 Task: Use the formula "MROUND" in spreadsheet "Project portfolio".
Action: Mouse moved to (713, 204)
Screenshot: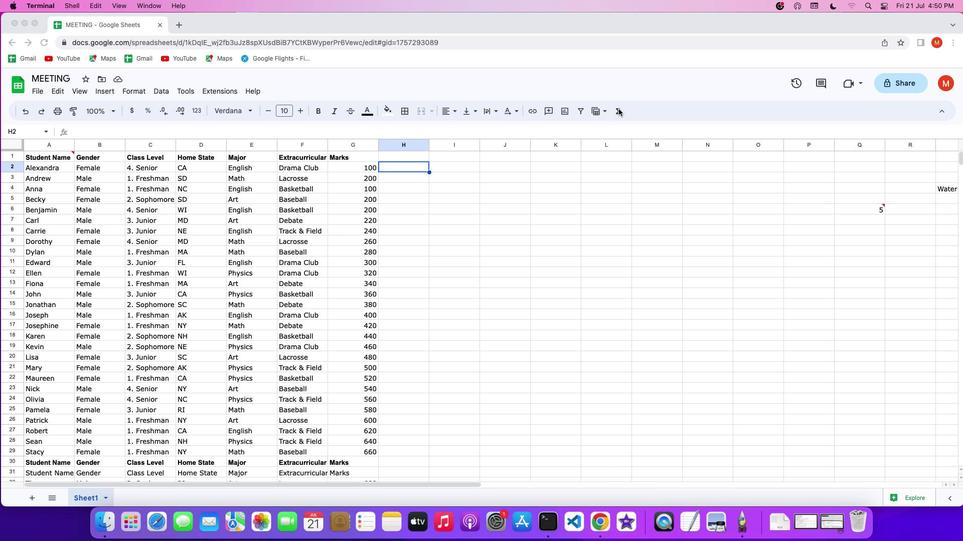 
Action: Mouse pressed left at (713, 204)
Screenshot: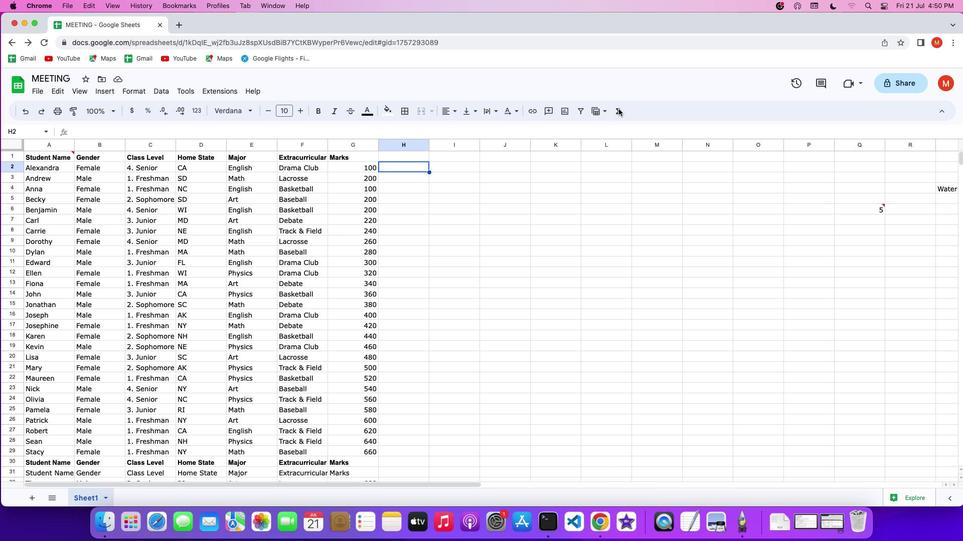
Action: Mouse moved to (712, 204)
Screenshot: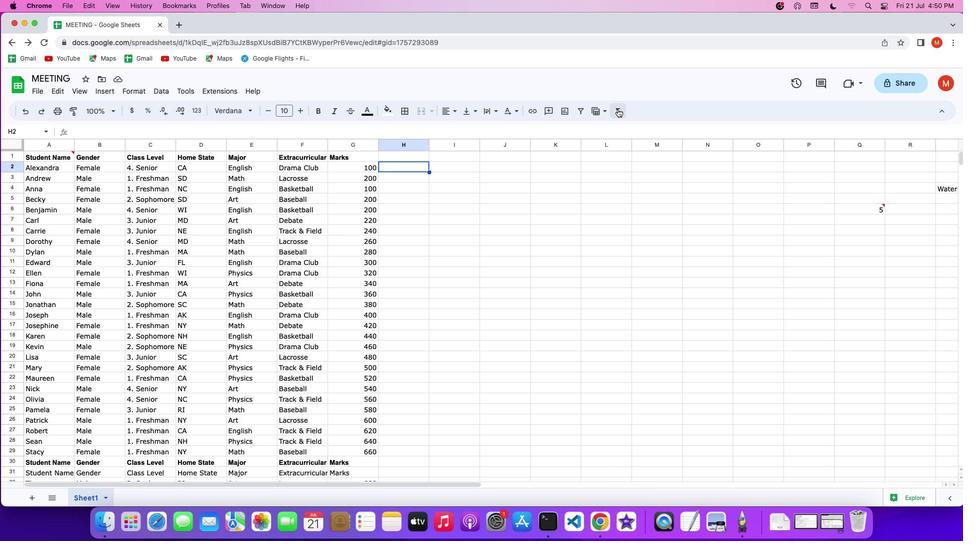 
Action: Mouse pressed left at (712, 204)
Screenshot: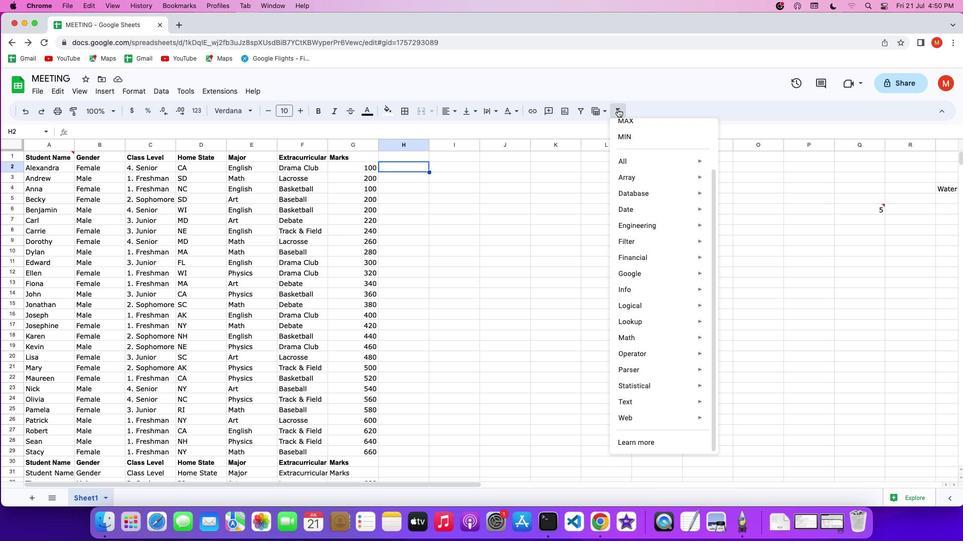 
Action: Mouse moved to (833, 373)
Screenshot: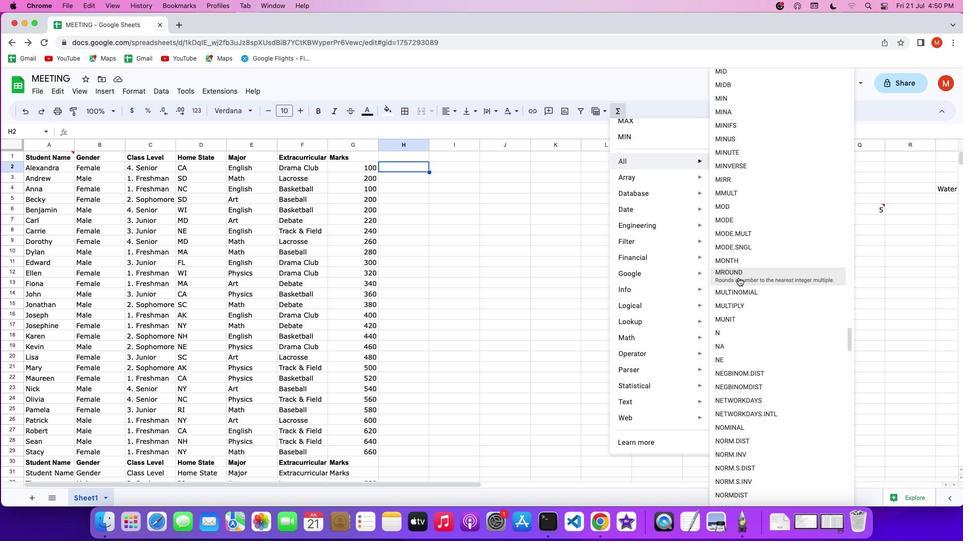 
Action: Mouse pressed left at (833, 373)
Screenshot: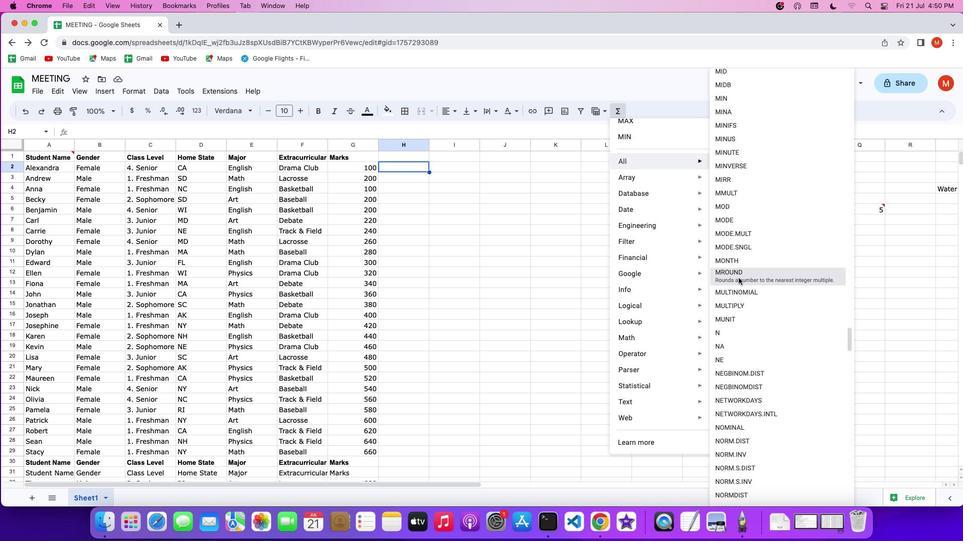 
Action: Mouse moved to (824, 371)
Screenshot: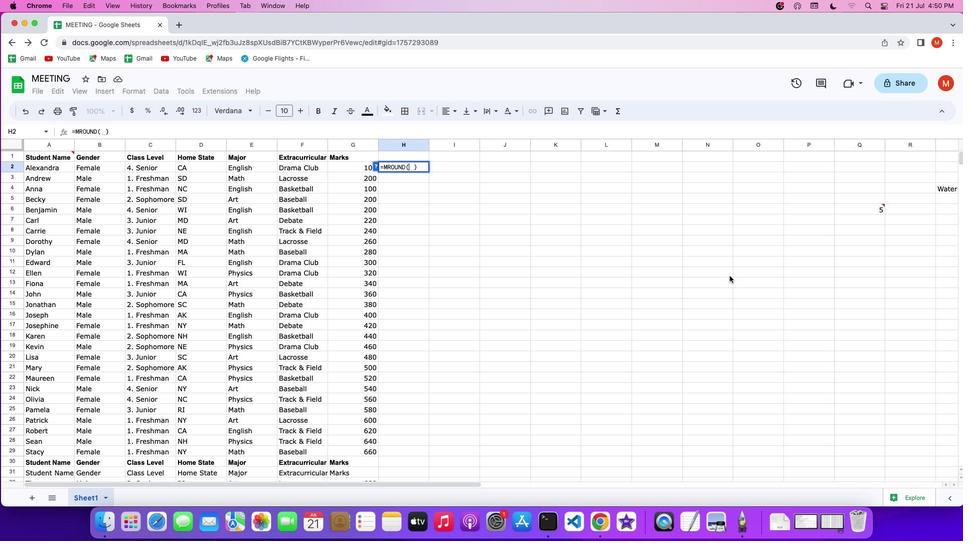 
Action: Key pressed Key.shift'G''2'',''2'Key.enter
Screenshot: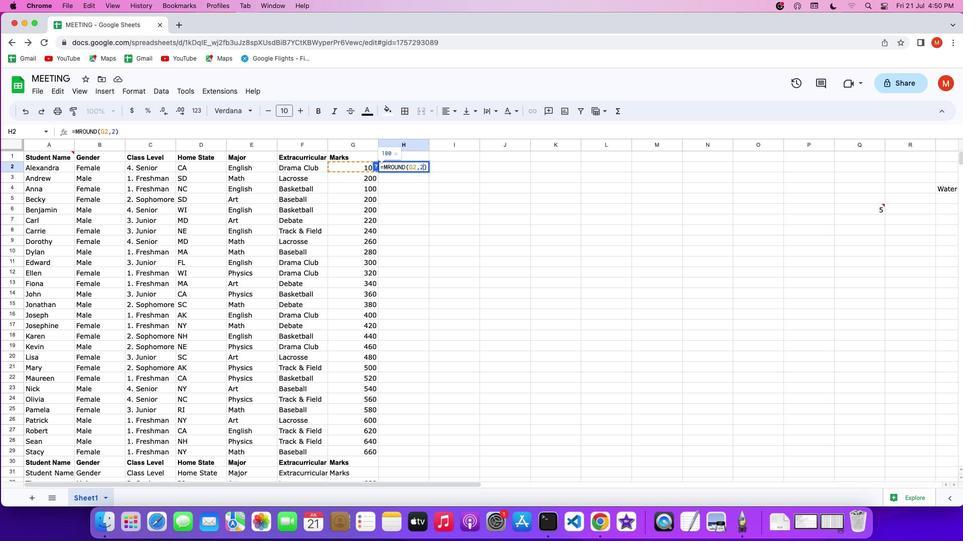 
